 Task: Look for products in the category "Jams & Jellies" from Dalmatia only.
Action: Mouse moved to (819, 316)
Screenshot: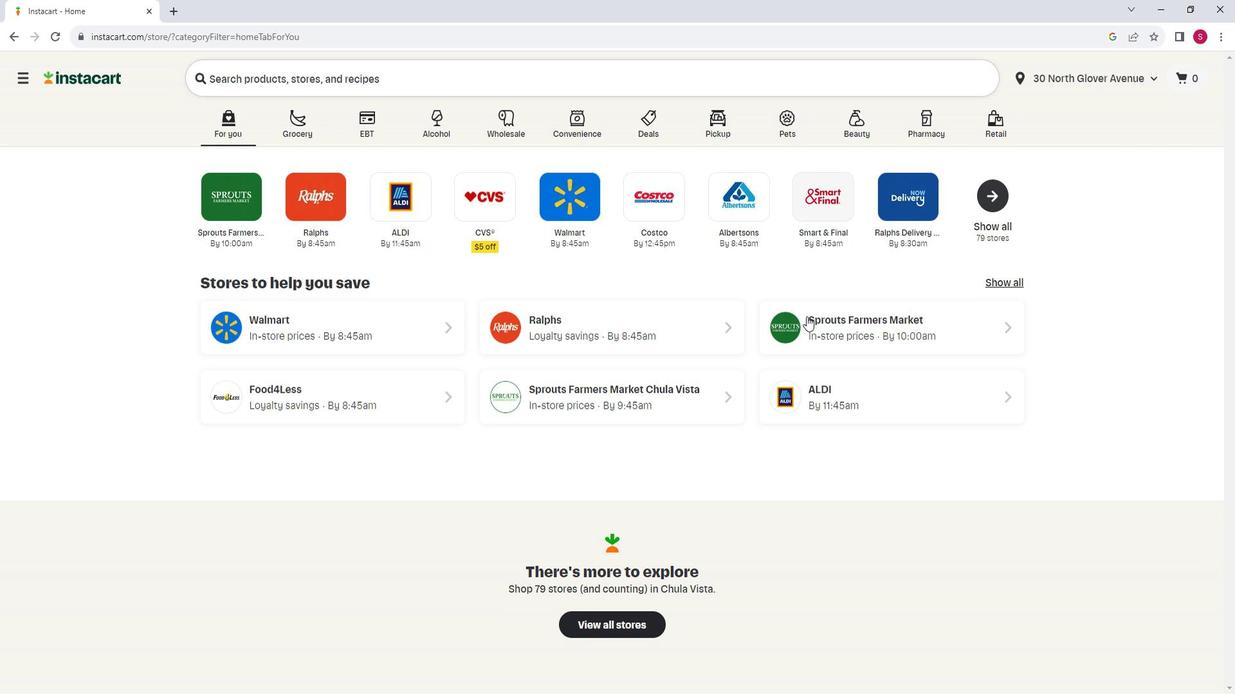 
Action: Mouse pressed left at (819, 316)
Screenshot: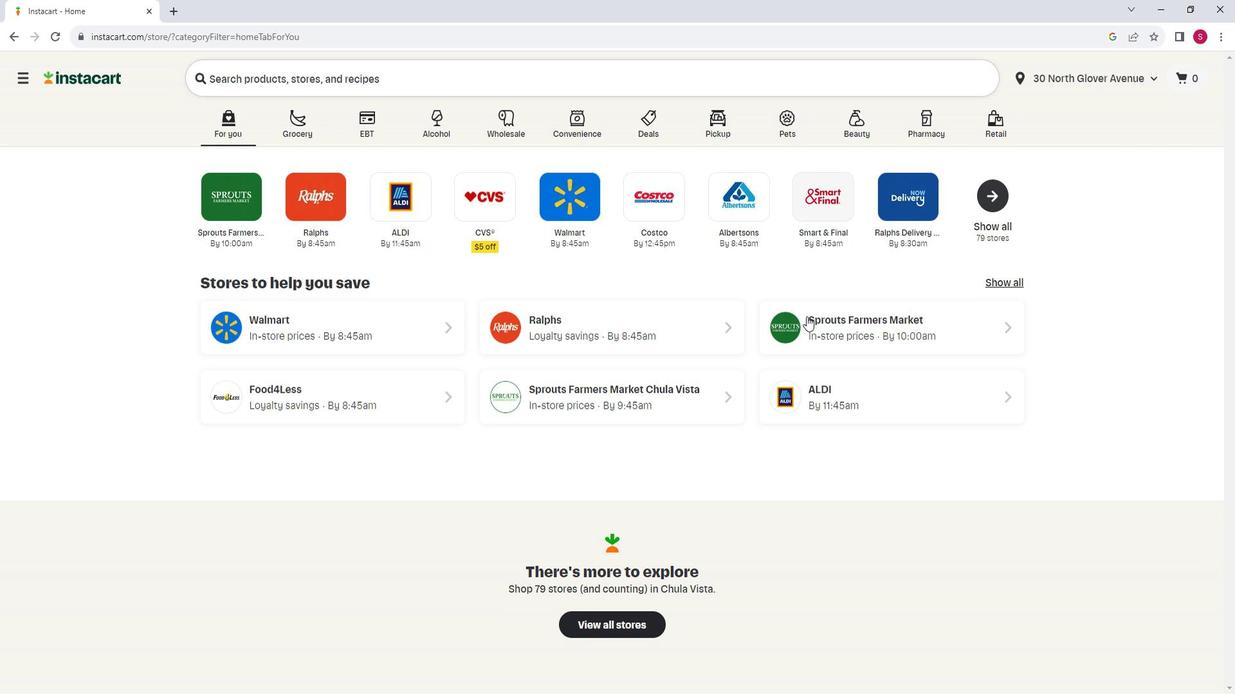
Action: Mouse moved to (87, 333)
Screenshot: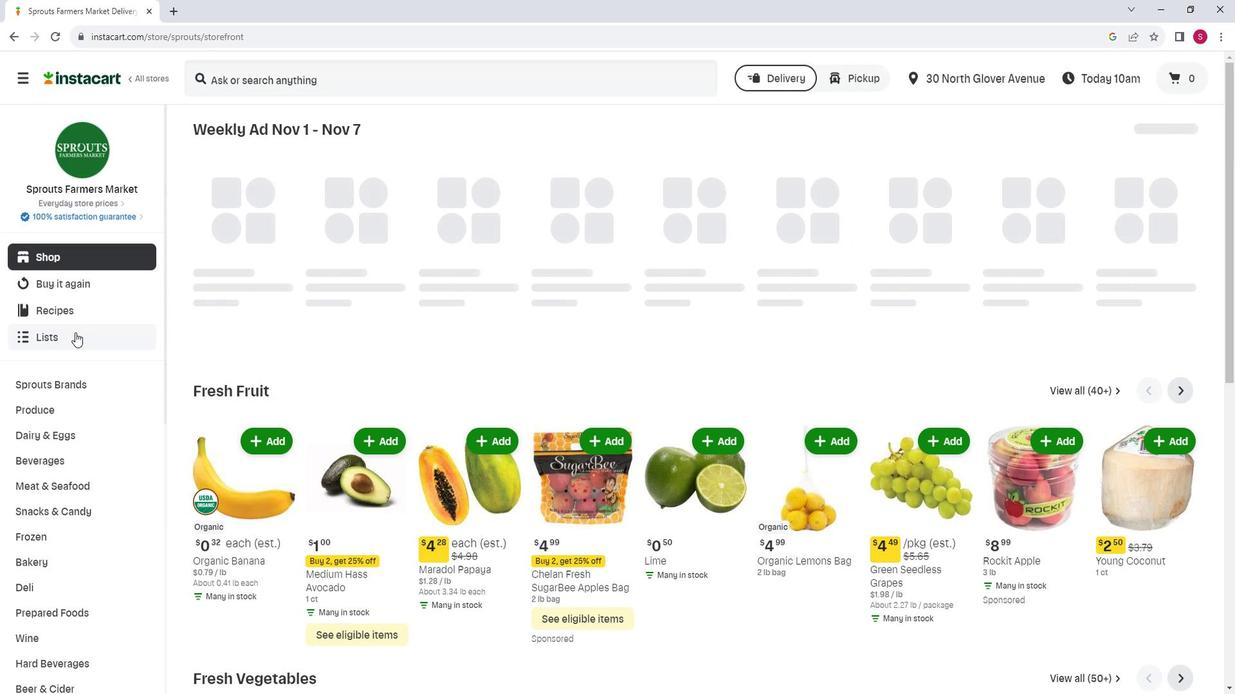 
Action: Mouse scrolled (87, 332) with delta (0, 0)
Screenshot: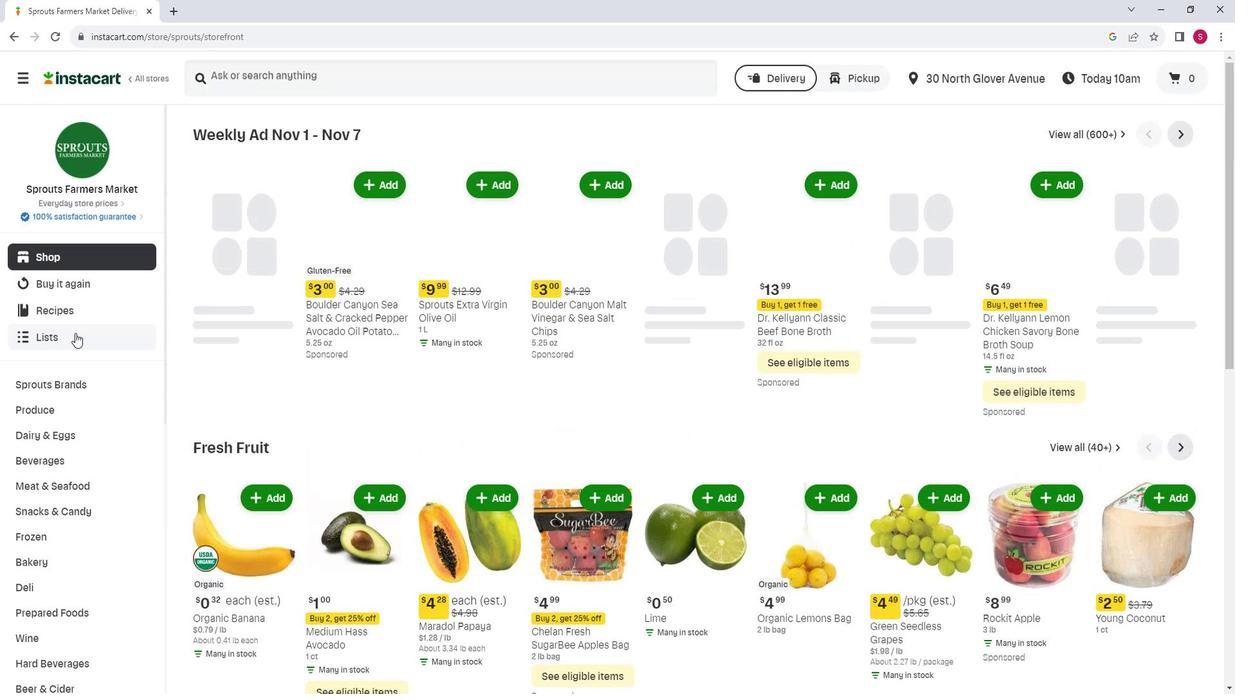 
Action: Mouse scrolled (87, 332) with delta (0, 0)
Screenshot: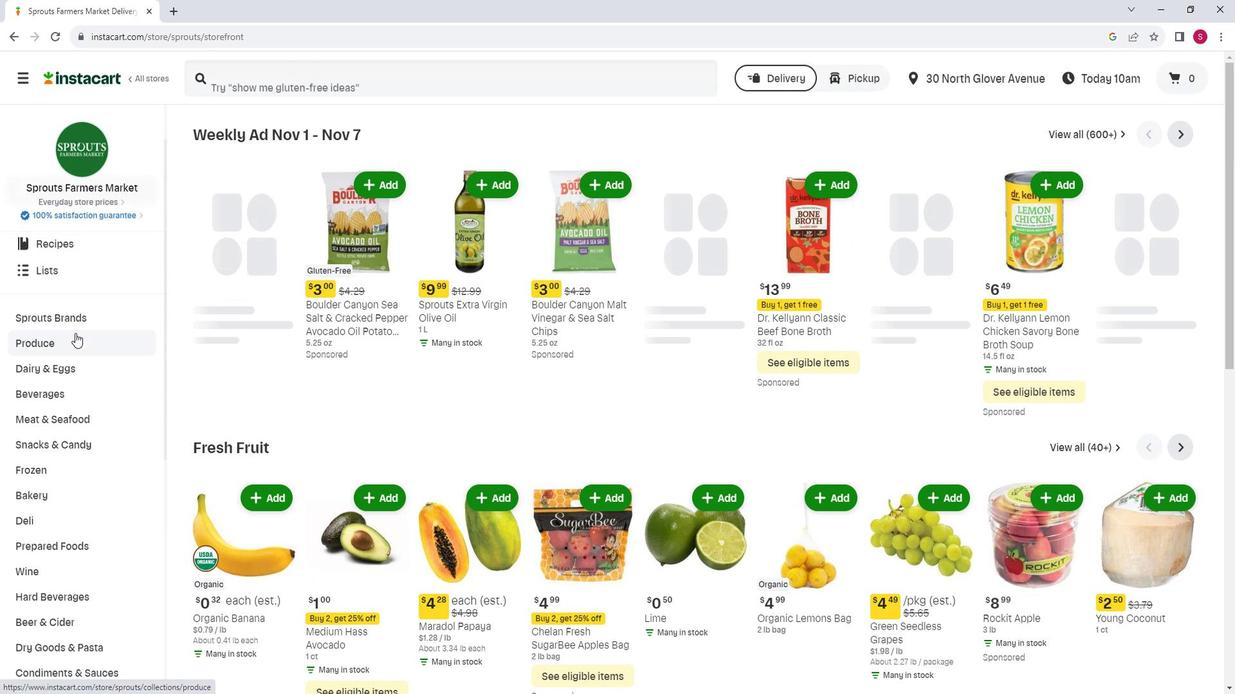 
Action: Mouse moved to (75, 449)
Screenshot: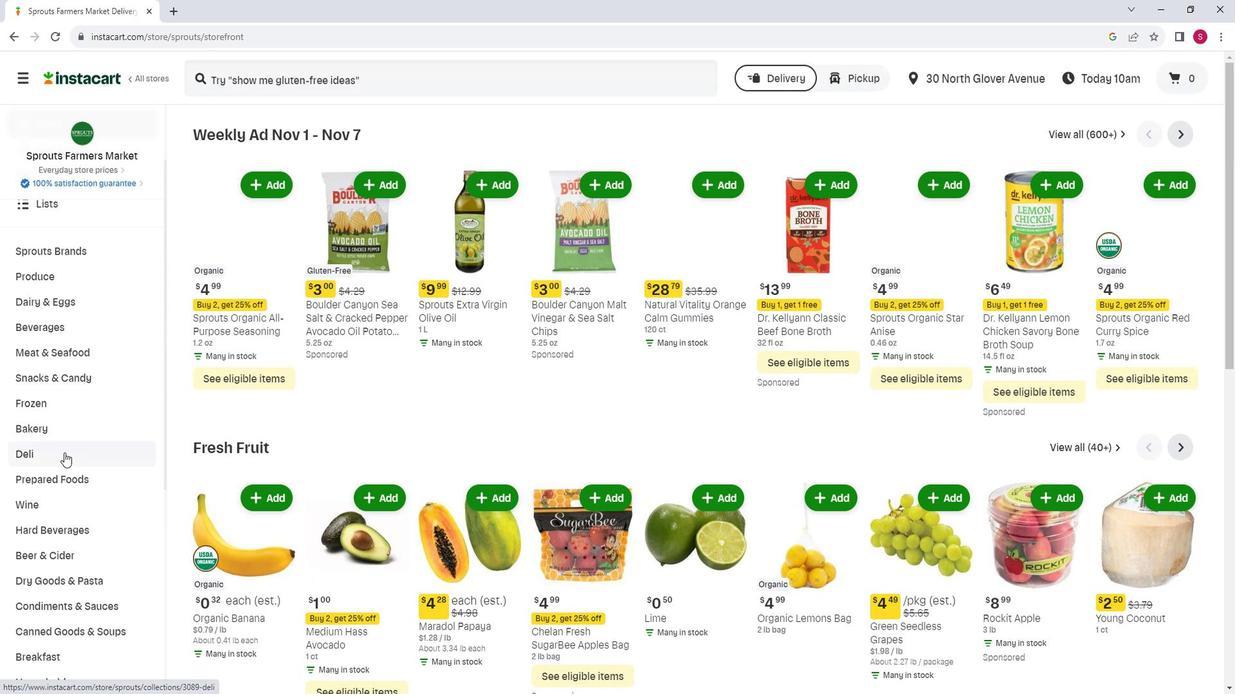 
Action: Mouse scrolled (75, 448) with delta (0, 0)
Screenshot: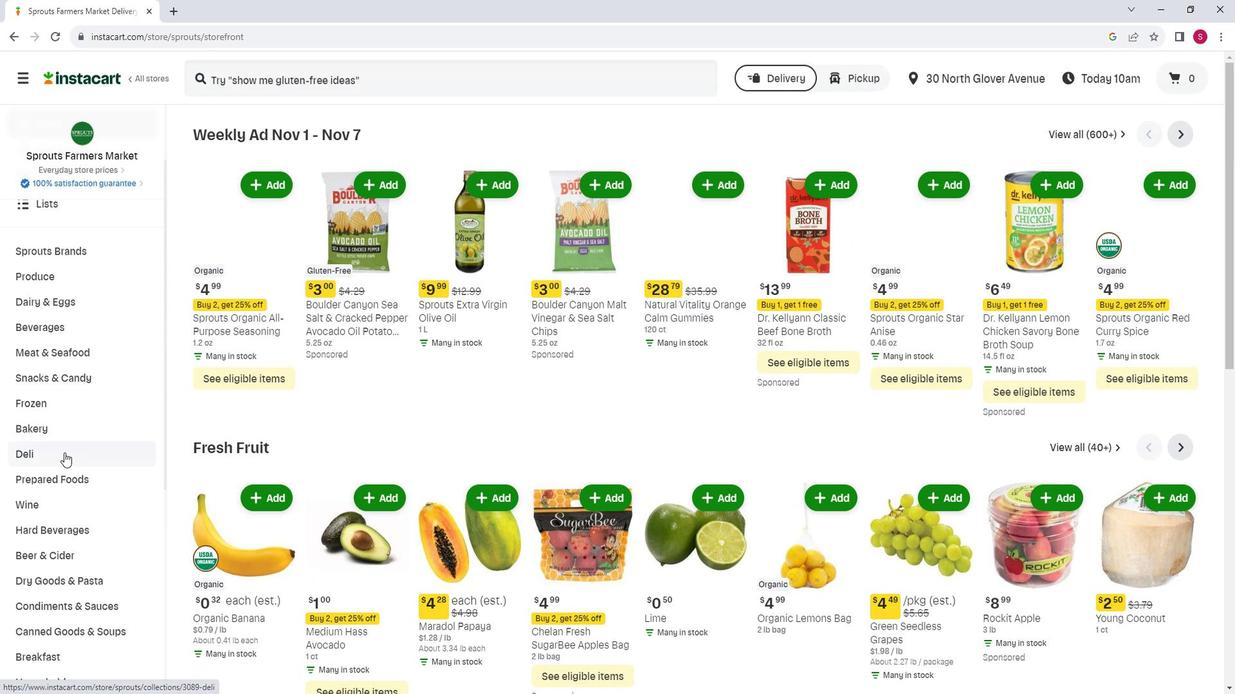 
Action: Mouse moved to (84, 579)
Screenshot: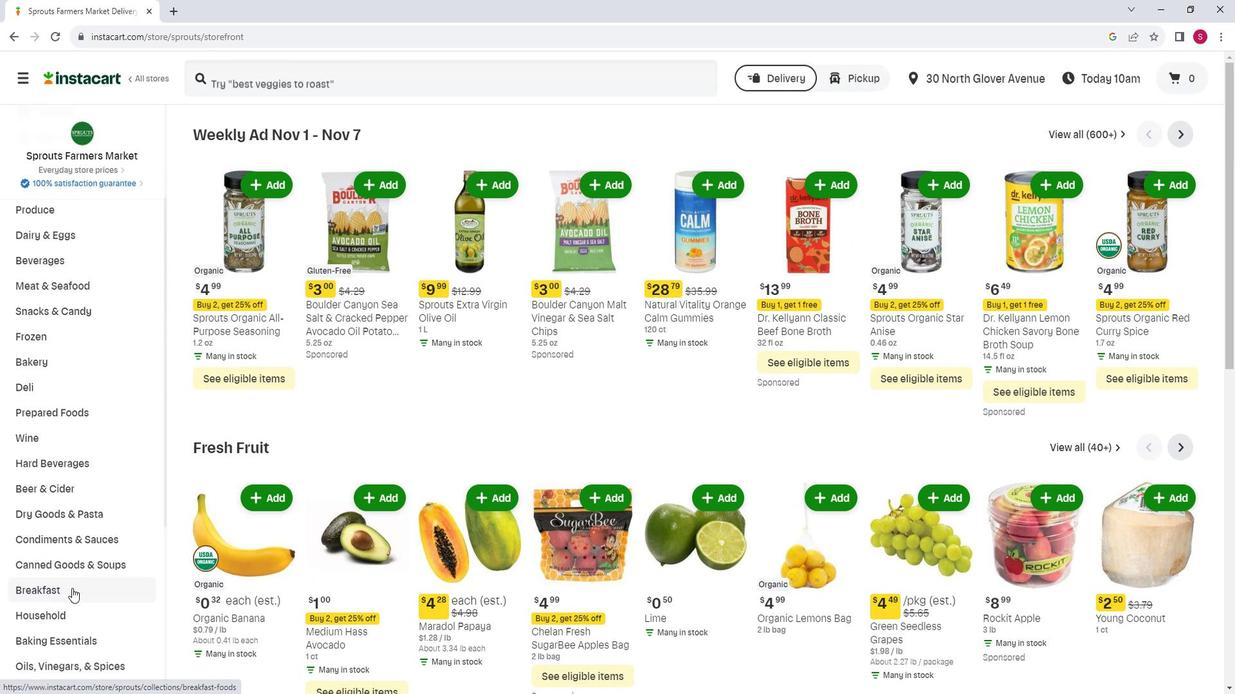 
Action: Mouse pressed left at (84, 579)
Screenshot: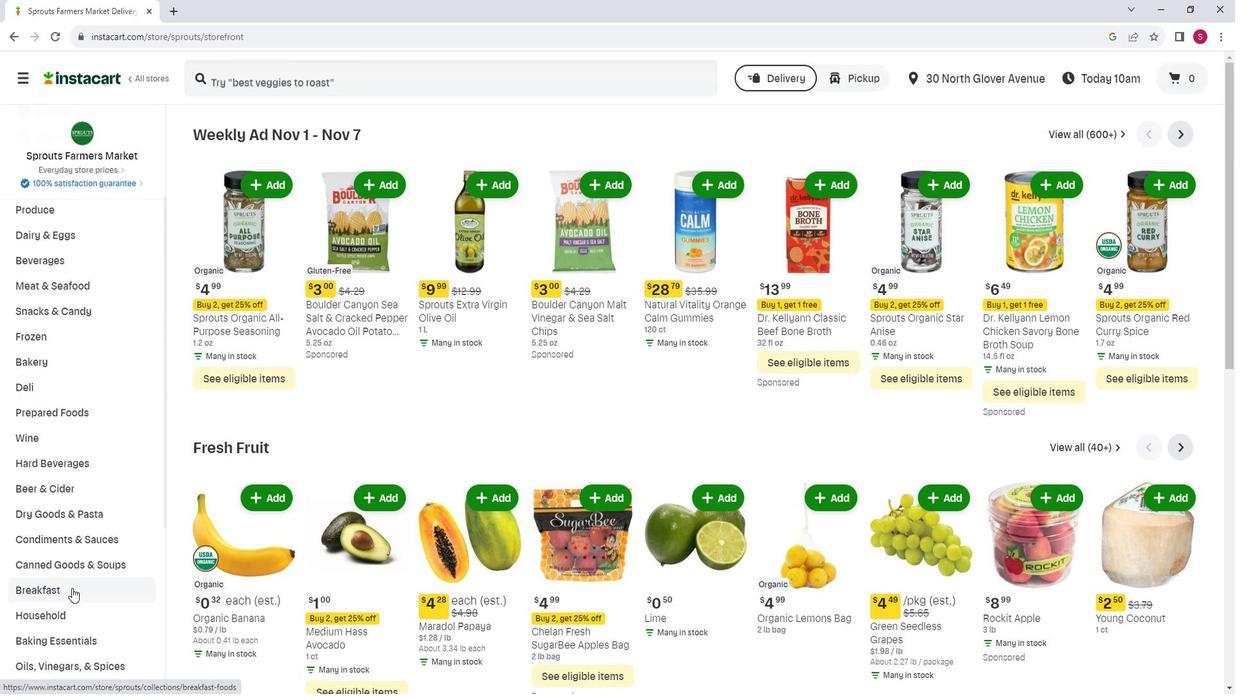 
Action: Mouse moved to (788, 175)
Screenshot: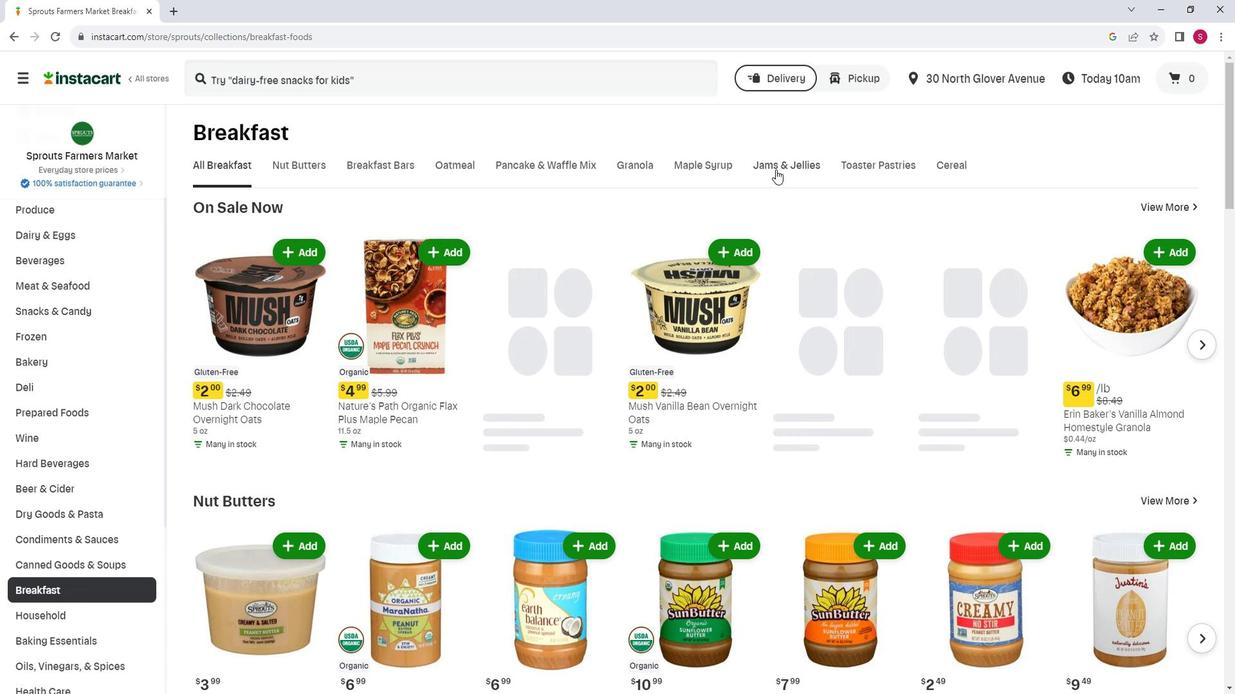 
Action: Mouse pressed left at (788, 175)
Screenshot: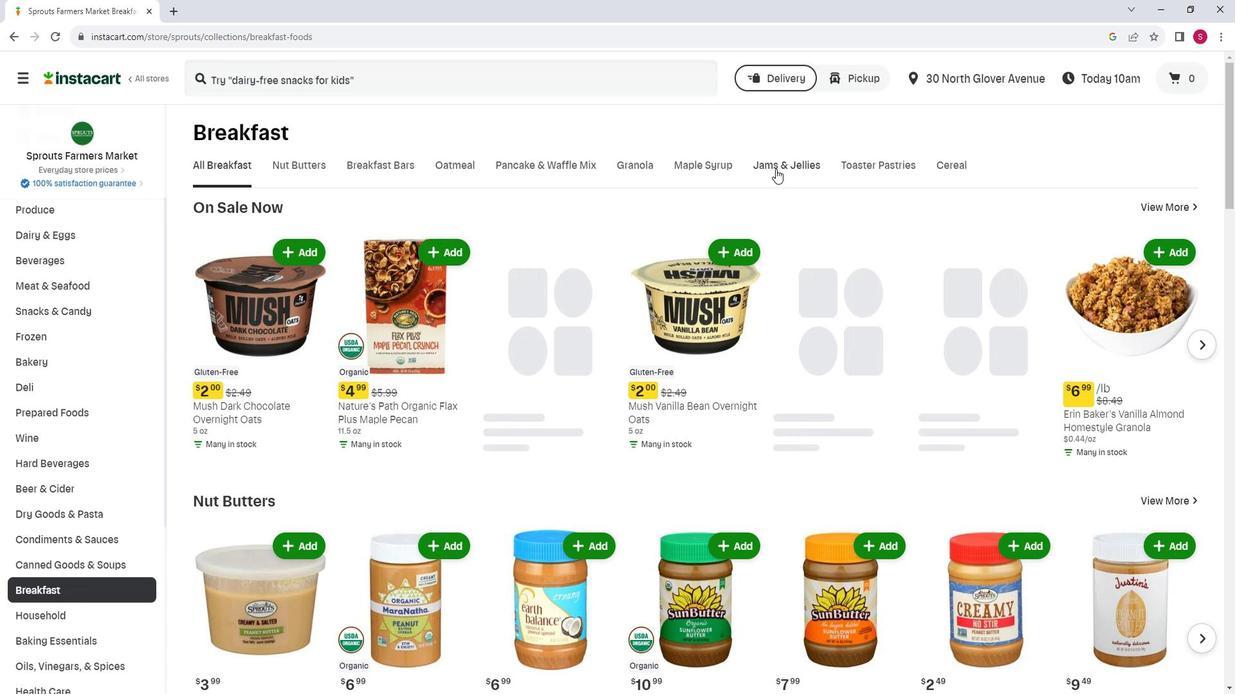 
Action: Mouse moved to (328, 217)
Screenshot: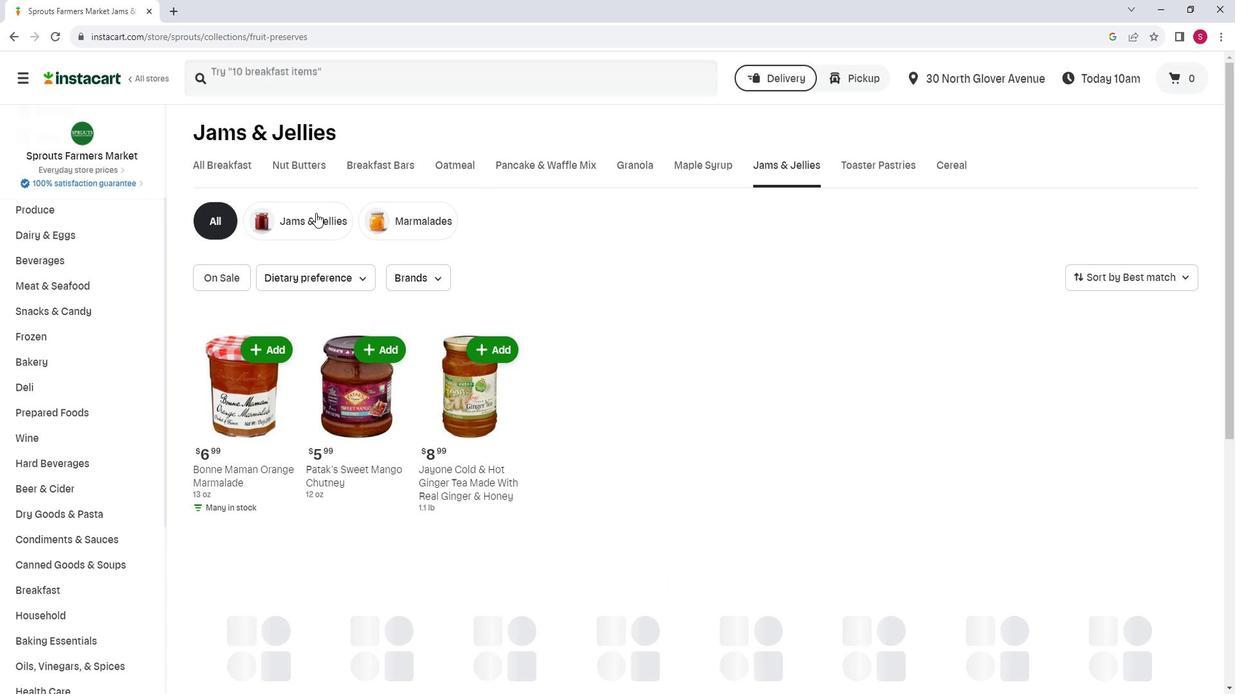 
Action: Mouse pressed left at (328, 217)
Screenshot: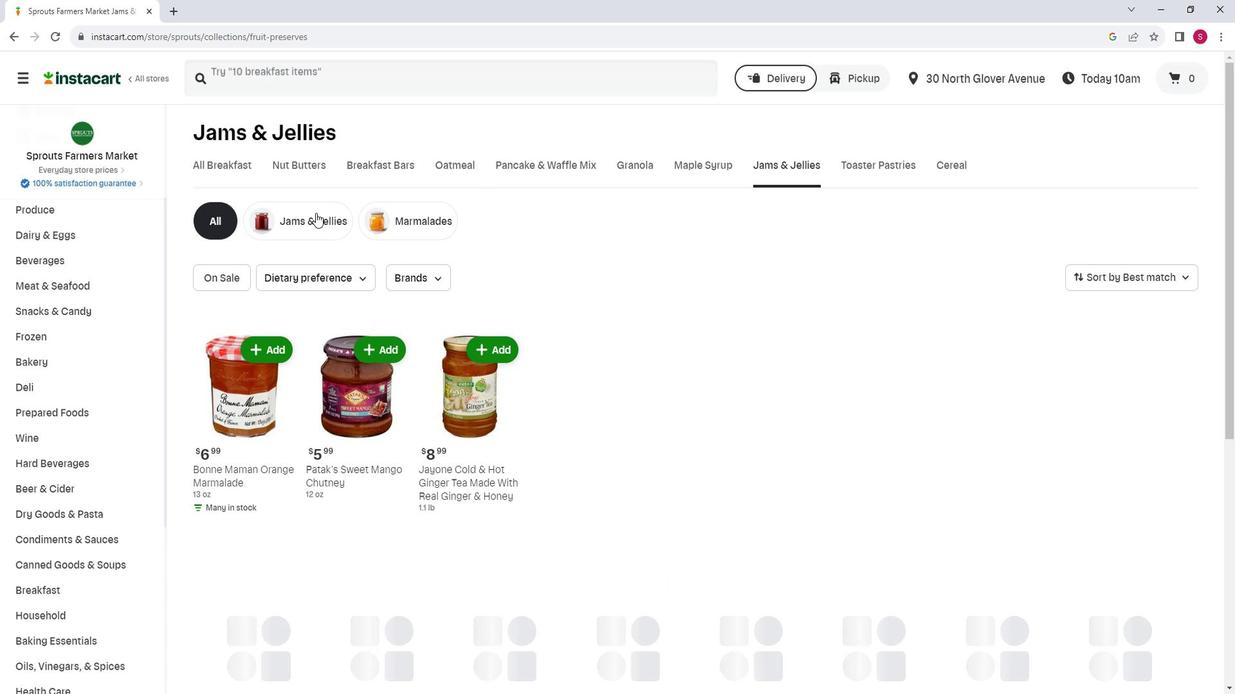 
Action: Mouse moved to (452, 276)
Screenshot: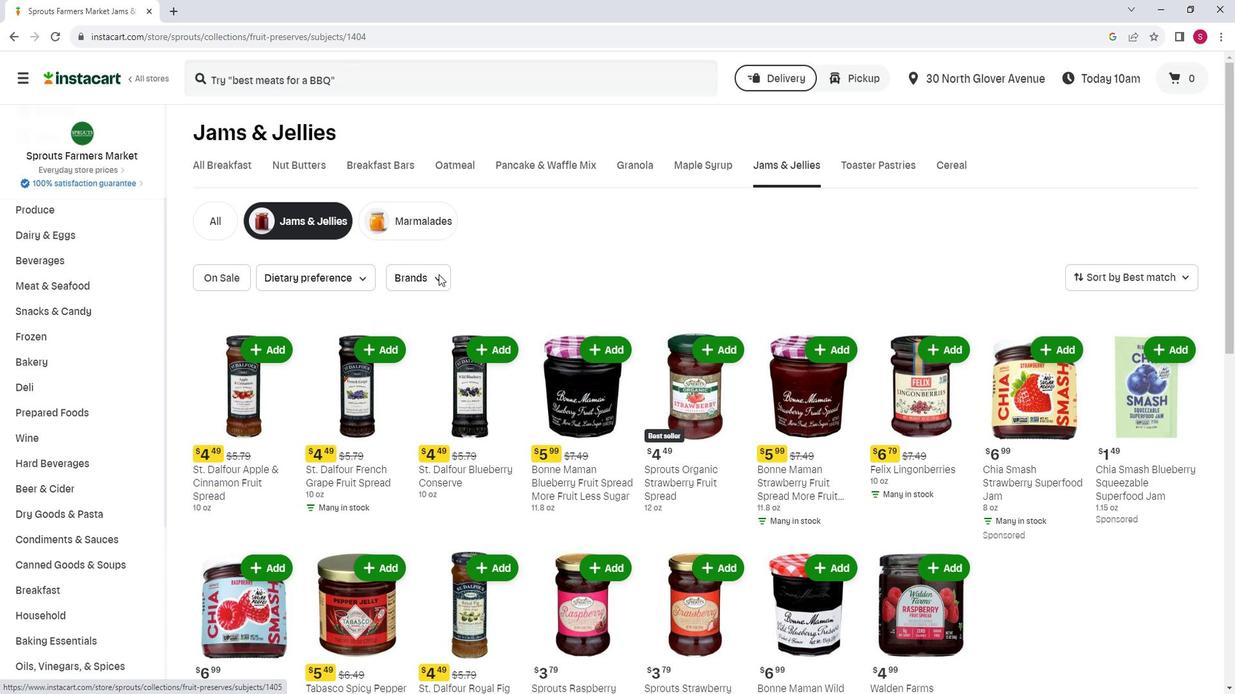 
Action: Mouse pressed left at (452, 276)
Screenshot: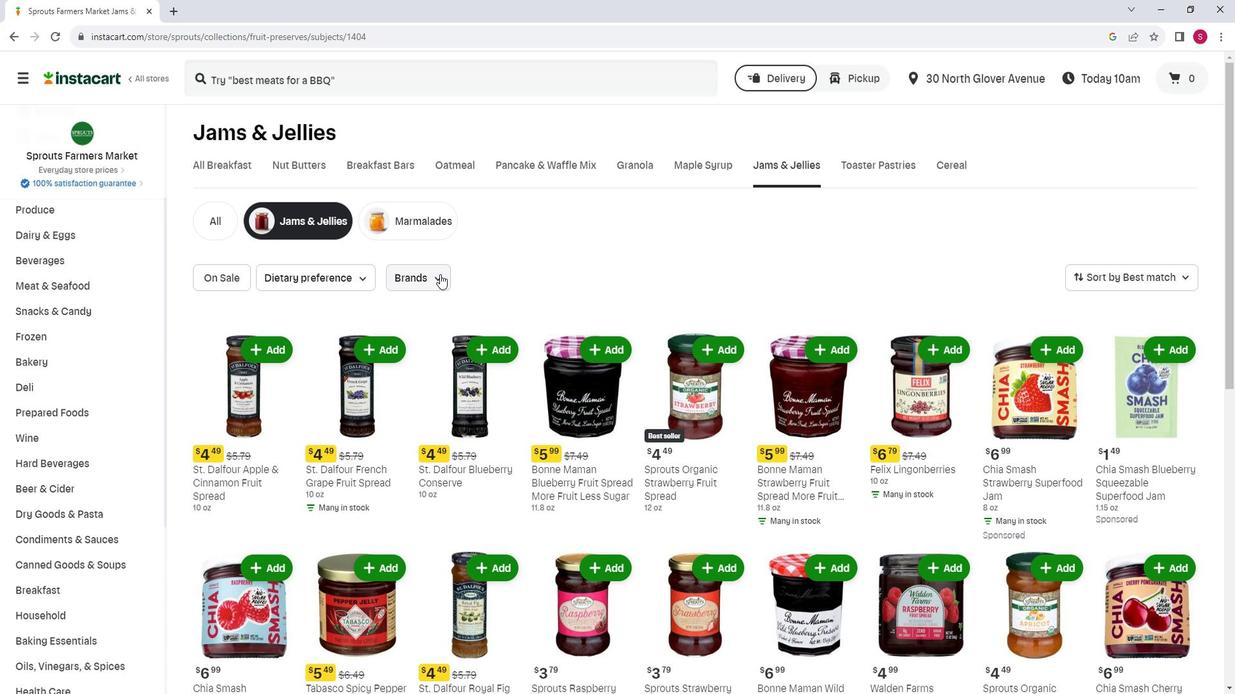 
Action: Mouse moved to (481, 334)
Screenshot: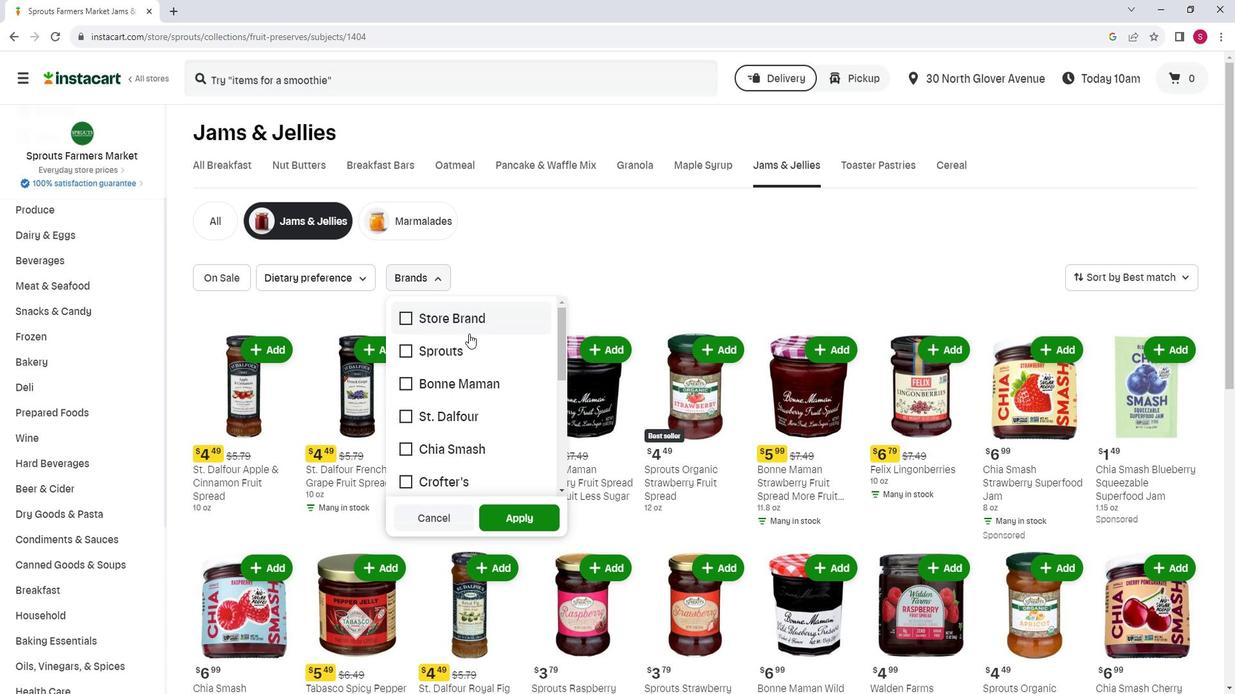 
Action: Mouse scrolled (481, 333) with delta (0, 0)
Screenshot: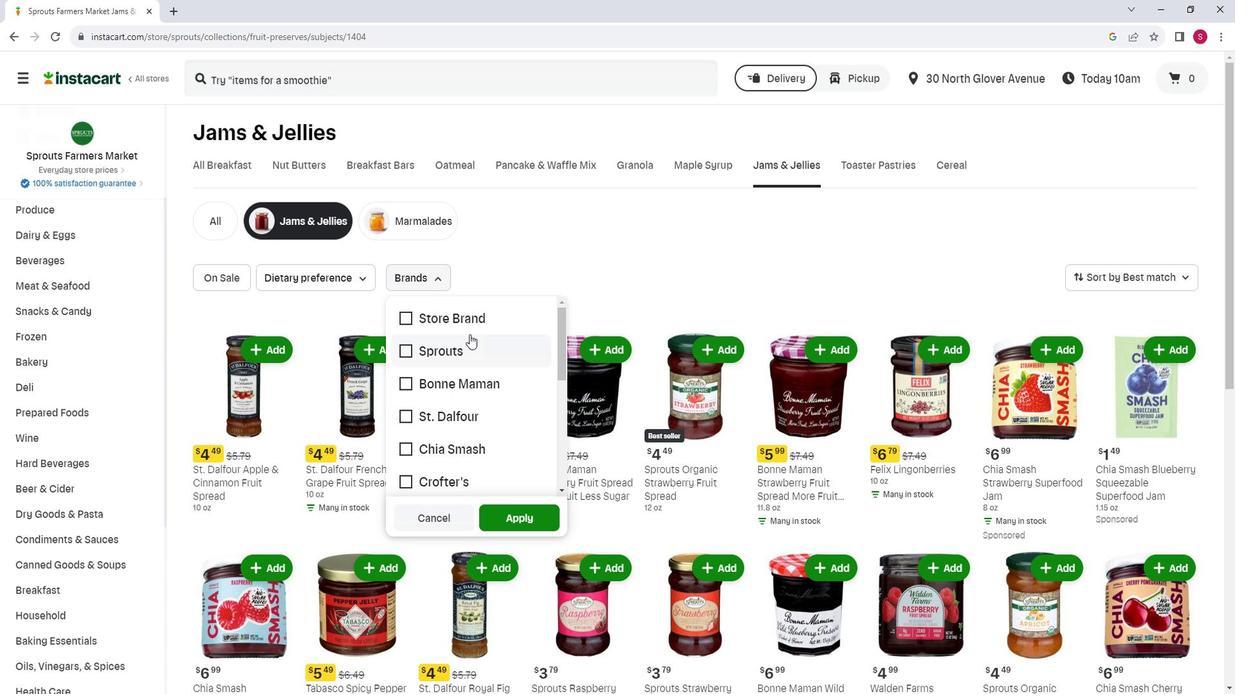 
Action: Mouse moved to (485, 337)
Screenshot: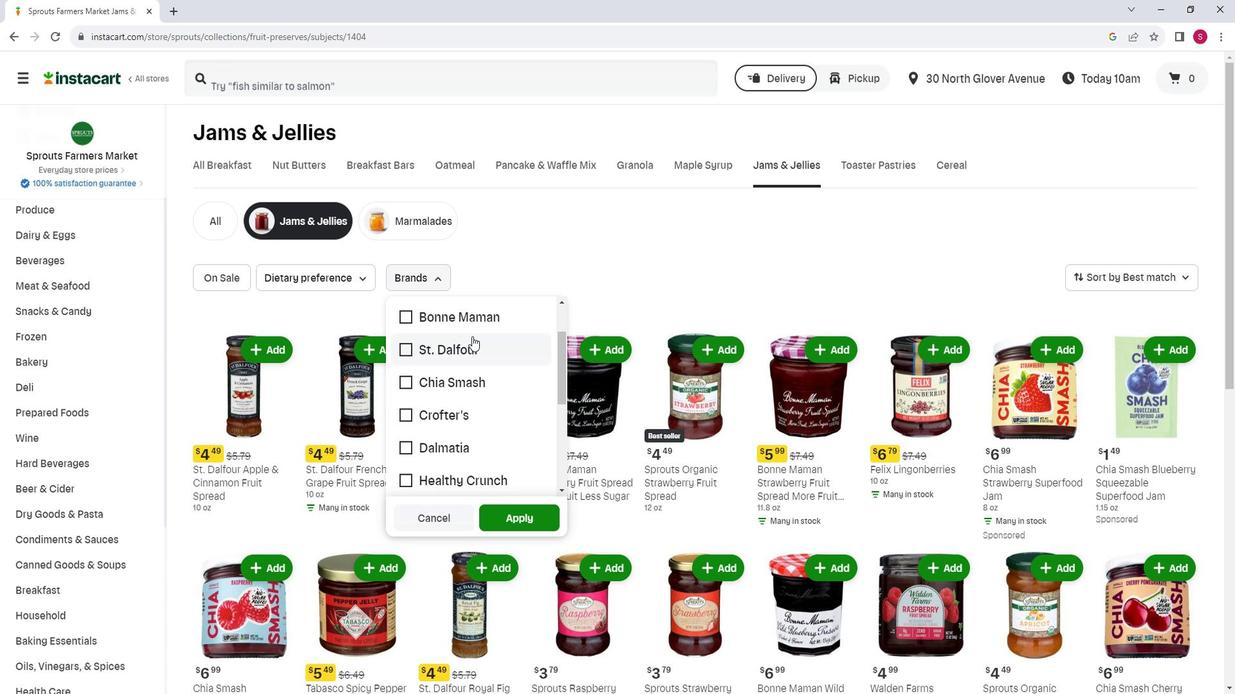 
Action: Mouse scrolled (485, 336) with delta (0, 0)
Screenshot: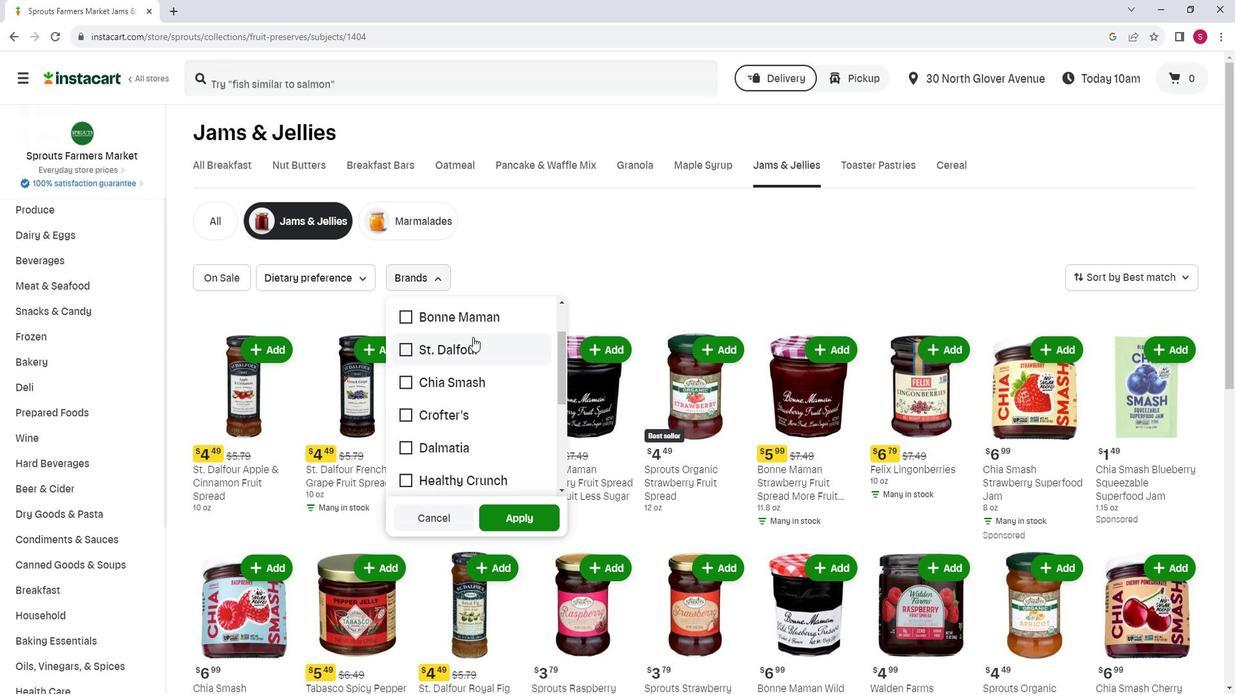 
Action: Mouse moved to (491, 380)
Screenshot: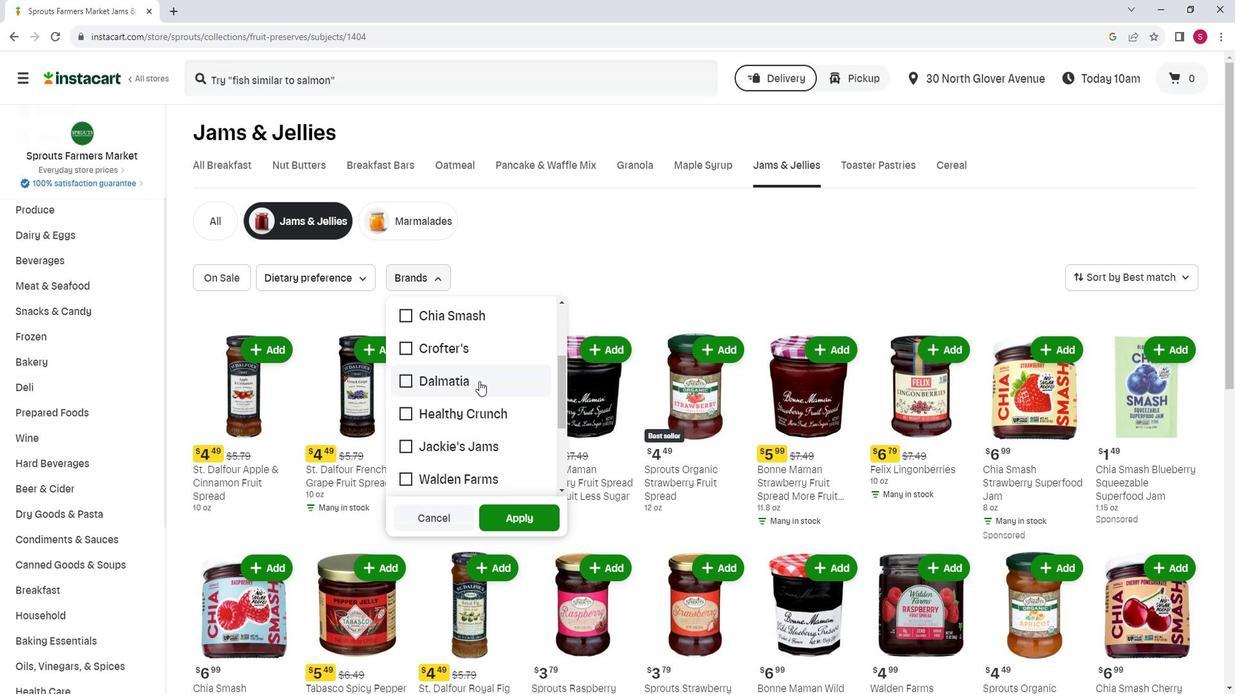 
Action: Mouse pressed left at (491, 380)
Screenshot: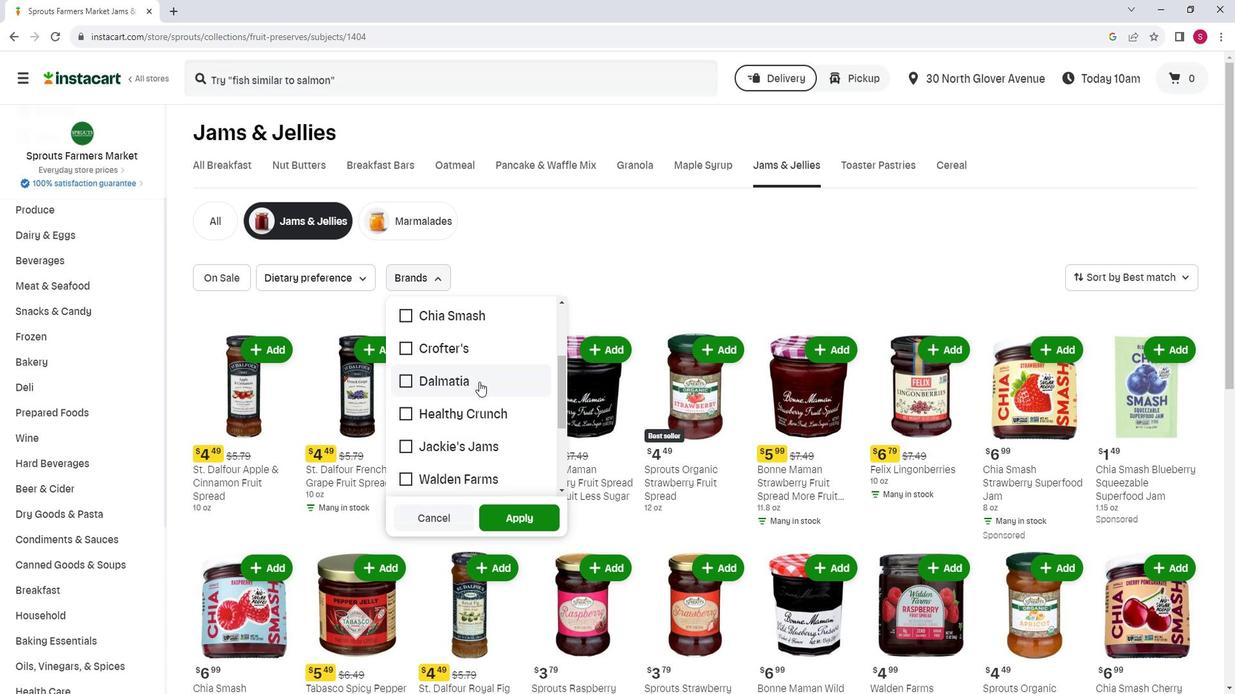 
Action: Mouse moved to (513, 509)
Screenshot: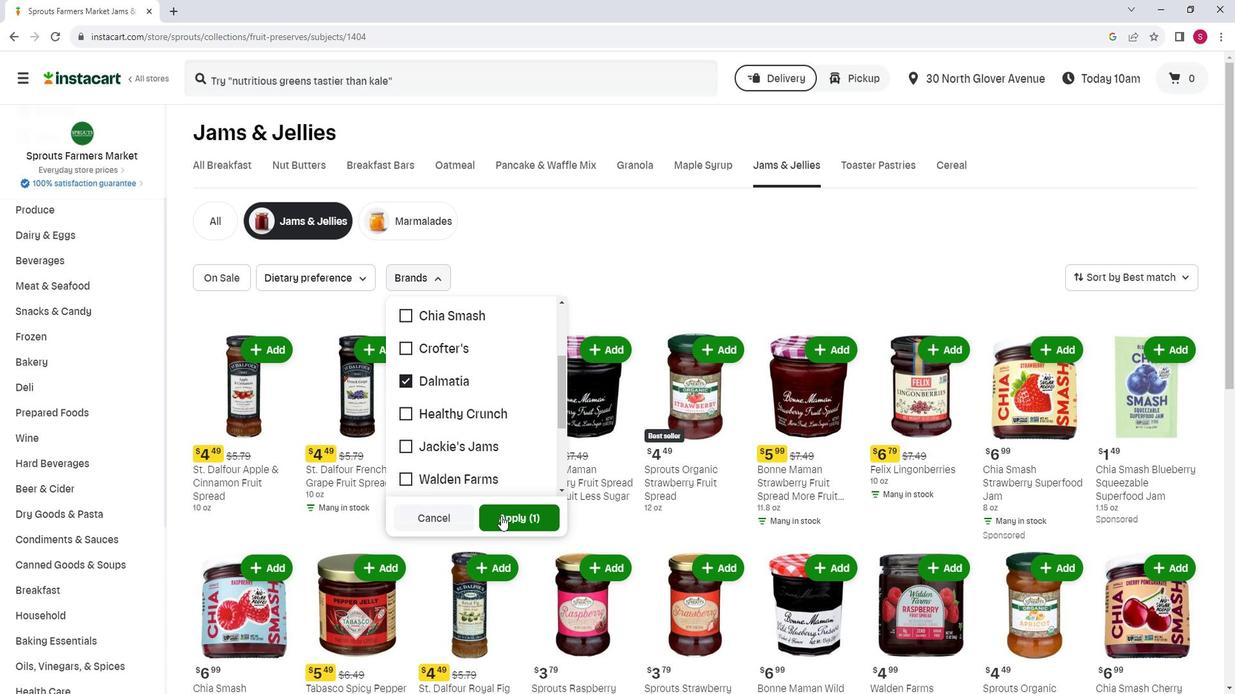 
Action: Mouse pressed left at (513, 509)
Screenshot: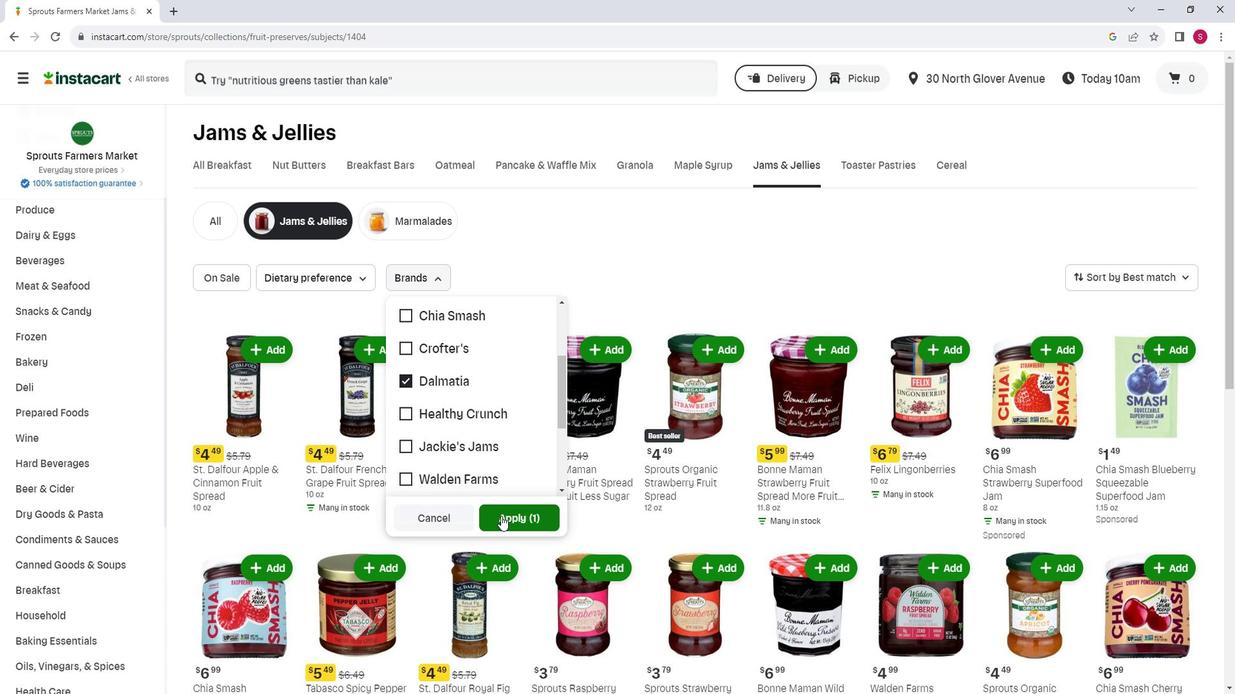 
Action: Mouse moved to (575, 433)
Screenshot: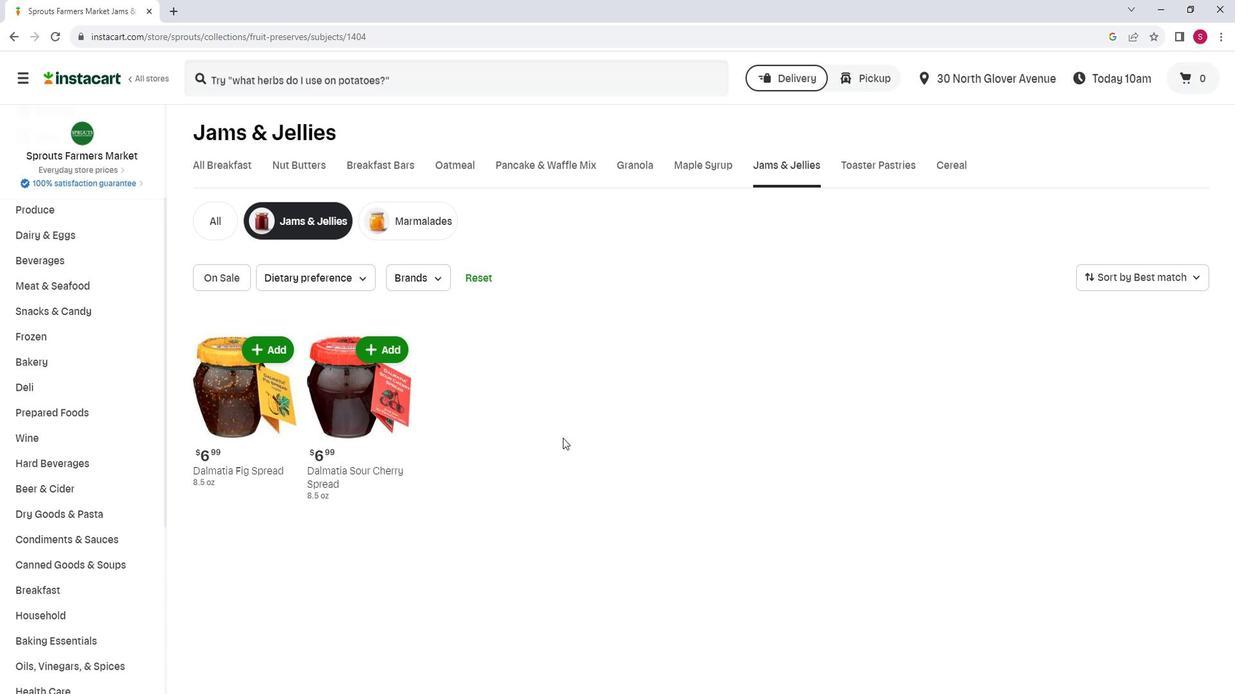 
